 Task: Where is the Shard skyscraper situated in London?
Action: Mouse pressed left at (171, 120)
Screenshot: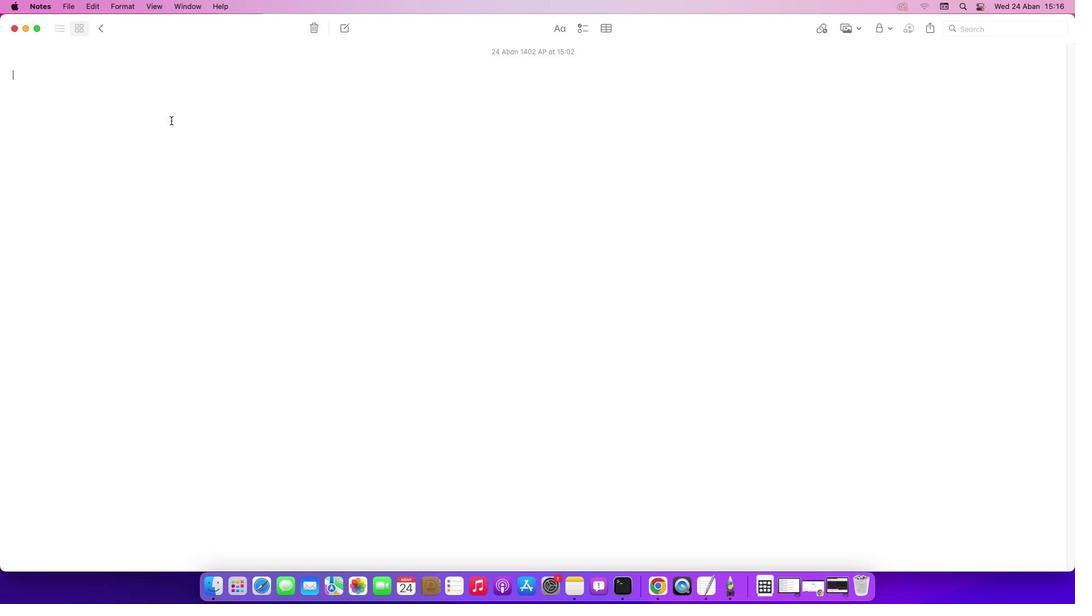 
Action: Key pressed Key.shift'W''h''e''r''e'Key.space'i''s'Key.space't''h''e'Key.spaceKey.shift'S''h''a''r''d'Key.space's''k''y''s''c''r''a''p''e''r'Key.space's''i''t''u''a''t''e''d'Key.space'i''n'Key.spaceKey.shift'L''o''n''d''o''n'Key.shift_r'?'Key.enter
Screenshot: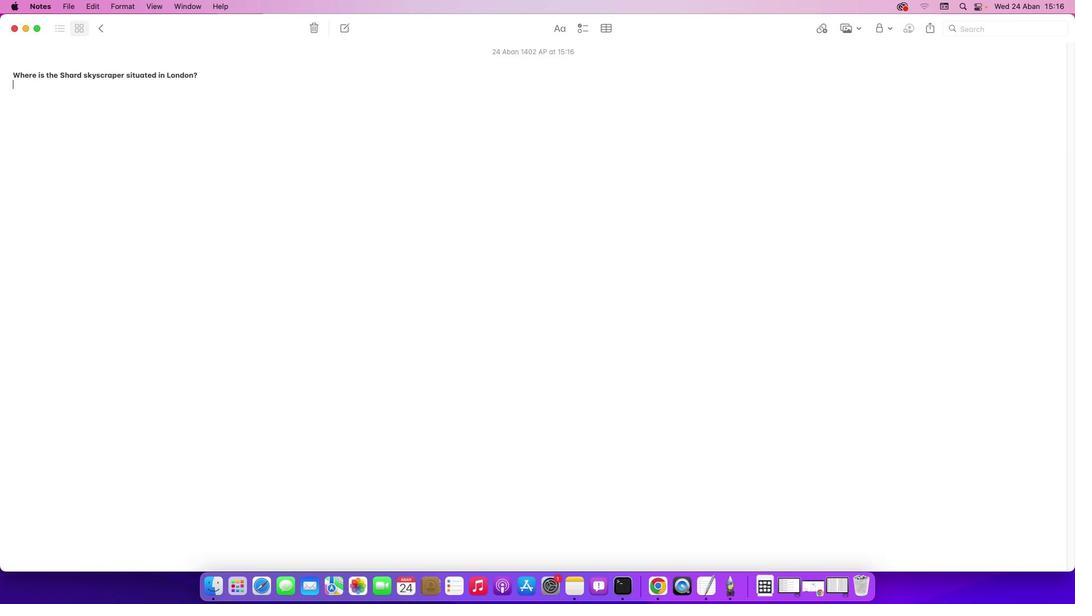 
Action: Mouse moved to (810, 586)
Screenshot: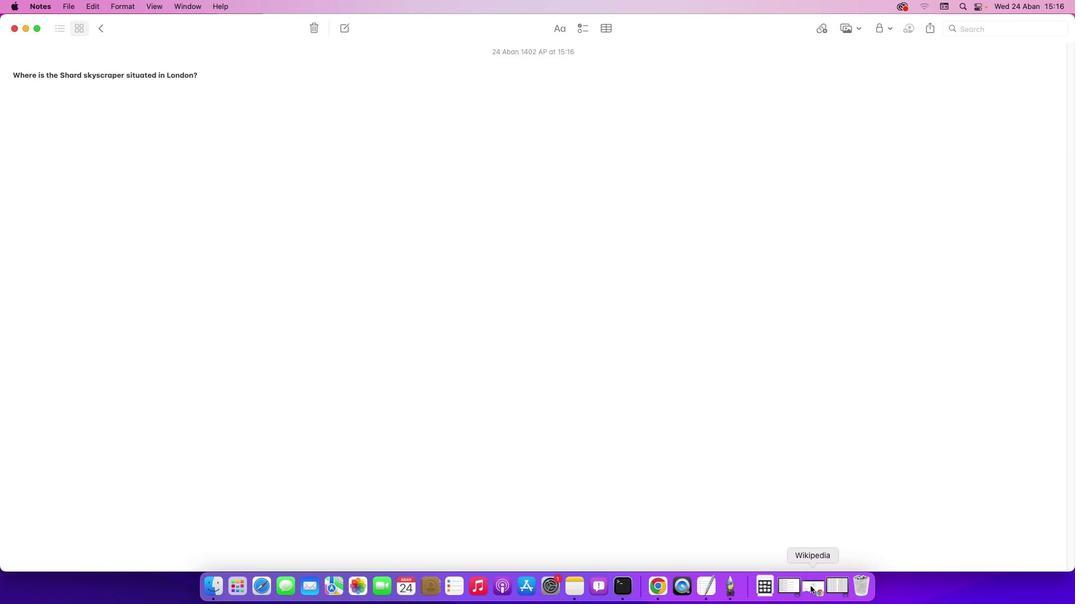 
Action: Mouse pressed left at (810, 586)
Screenshot: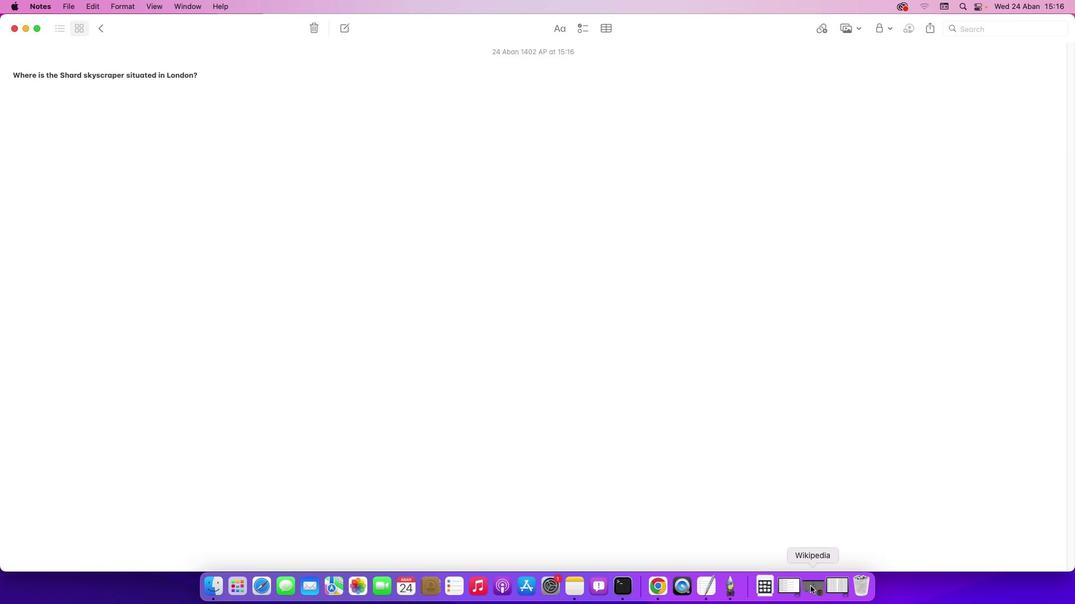 
Action: Mouse moved to (430, 341)
Screenshot: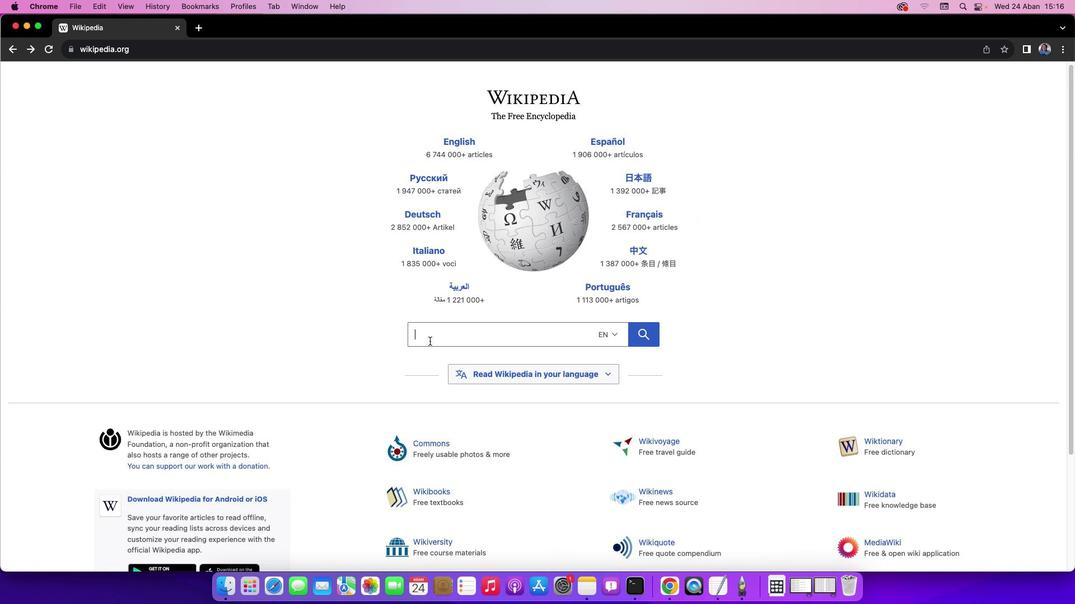 
Action: Mouse pressed left at (430, 341)
Screenshot: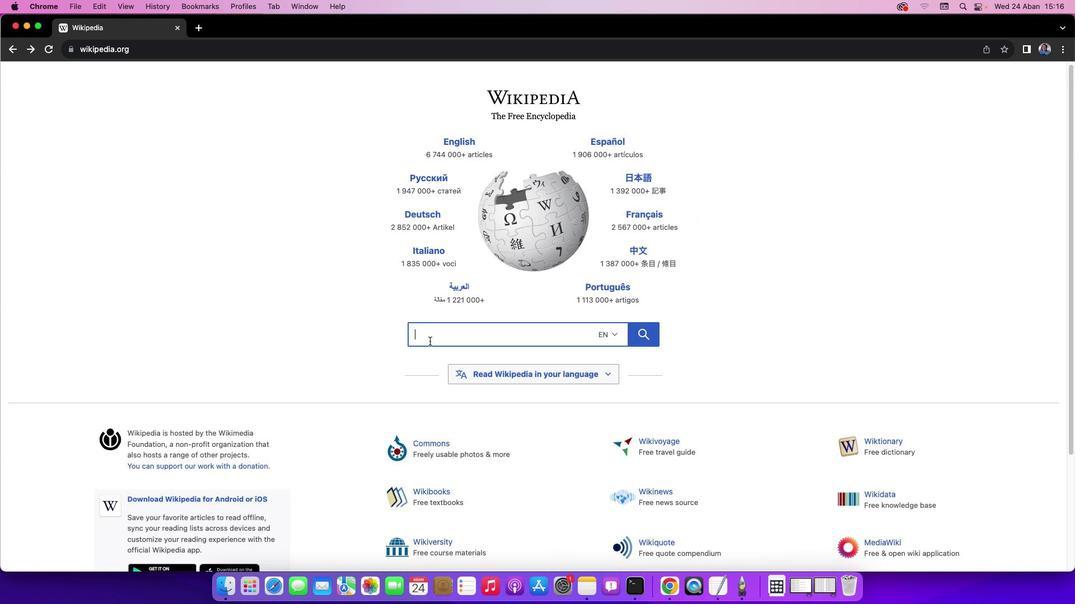 
Action: Key pressed Key.shift'S''h''a''r''d'Key.spaceKey.shift's''k''y''s''c''r''a''p''e''r'
Screenshot: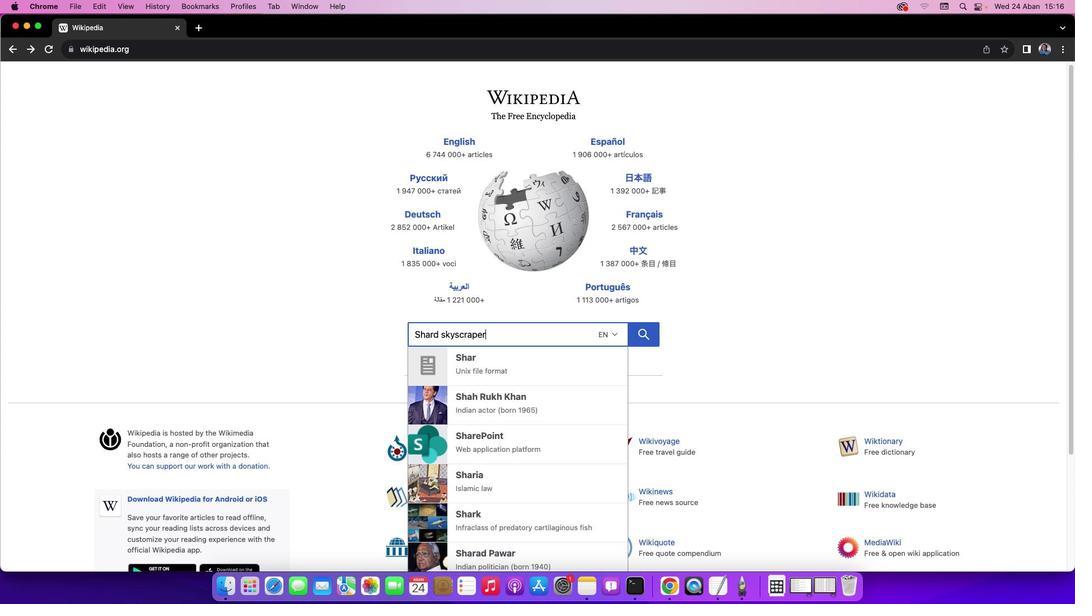 
Action: Mouse moved to (643, 334)
Screenshot: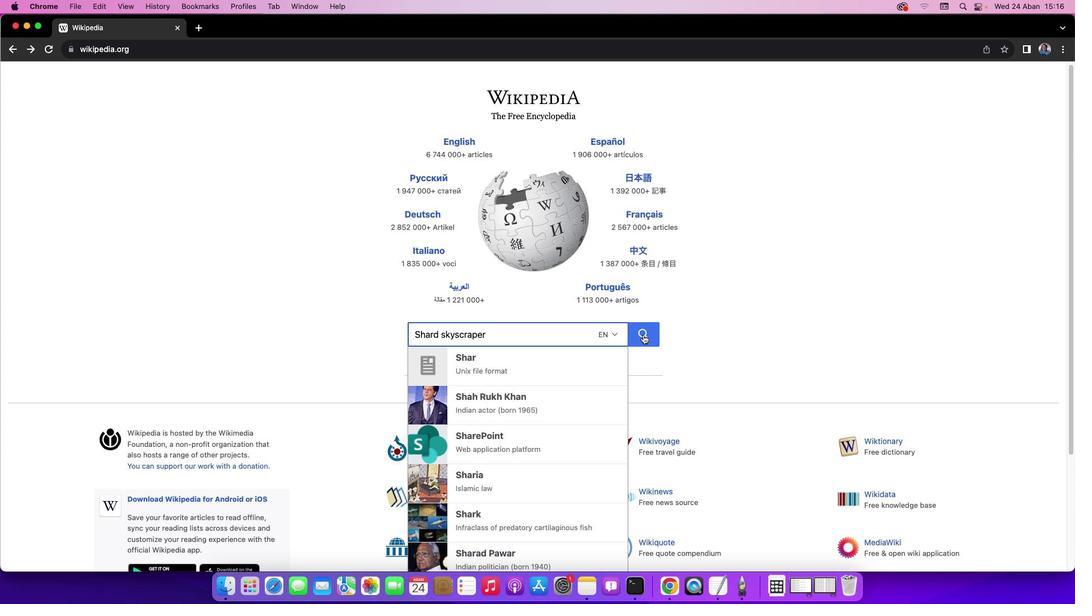 
Action: Mouse pressed left at (643, 334)
Screenshot: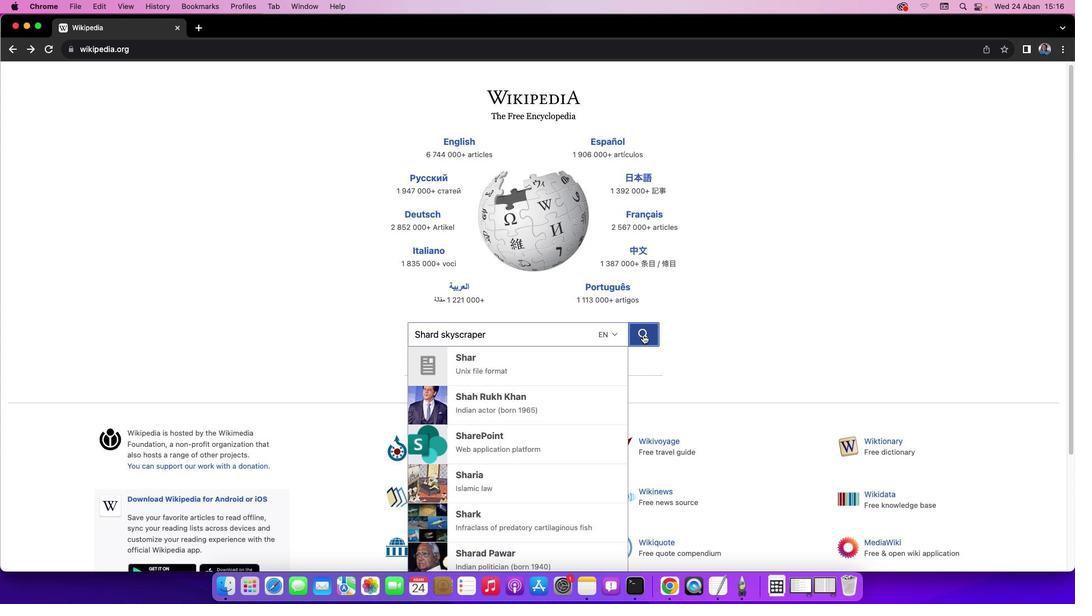 
Action: Mouse moved to (1071, 92)
Screenshot: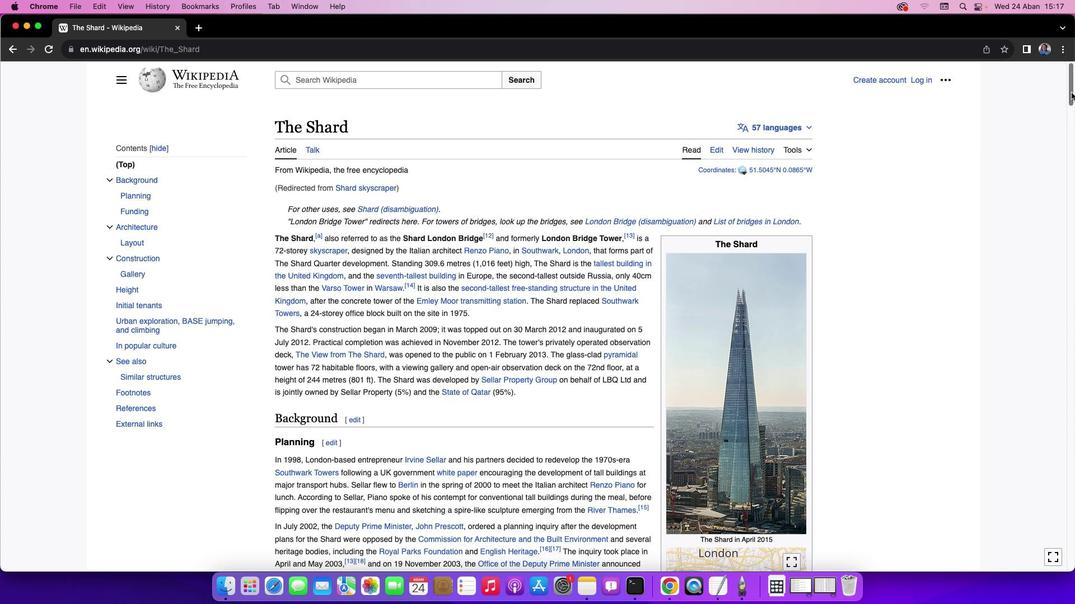 
Action: Mouse pressed left at (1071, 92)
Screenshot: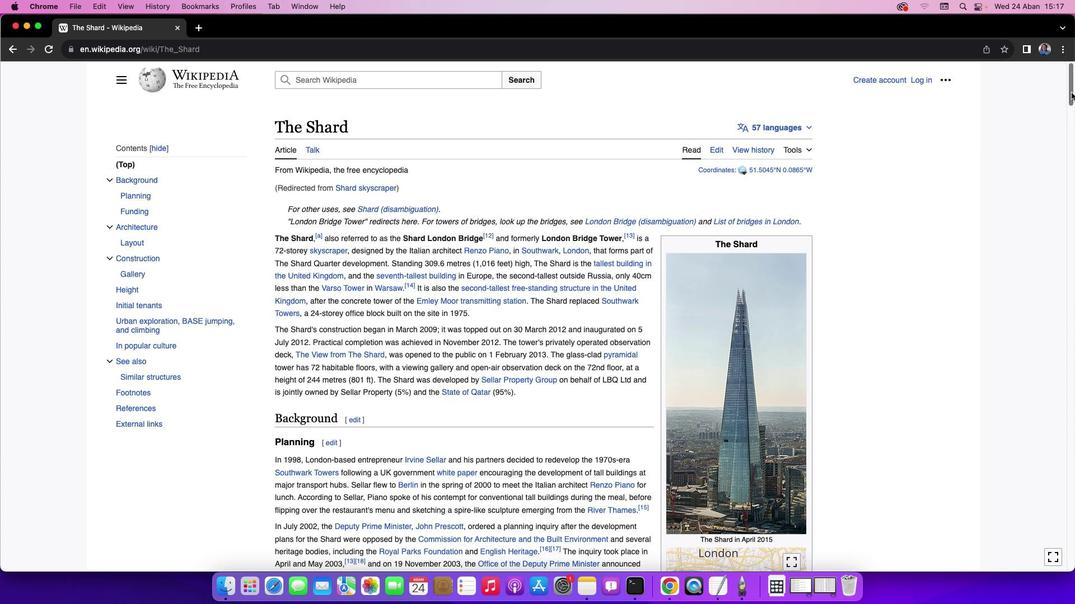 
Action: Mouse moved to (27, 26)
Screenshot: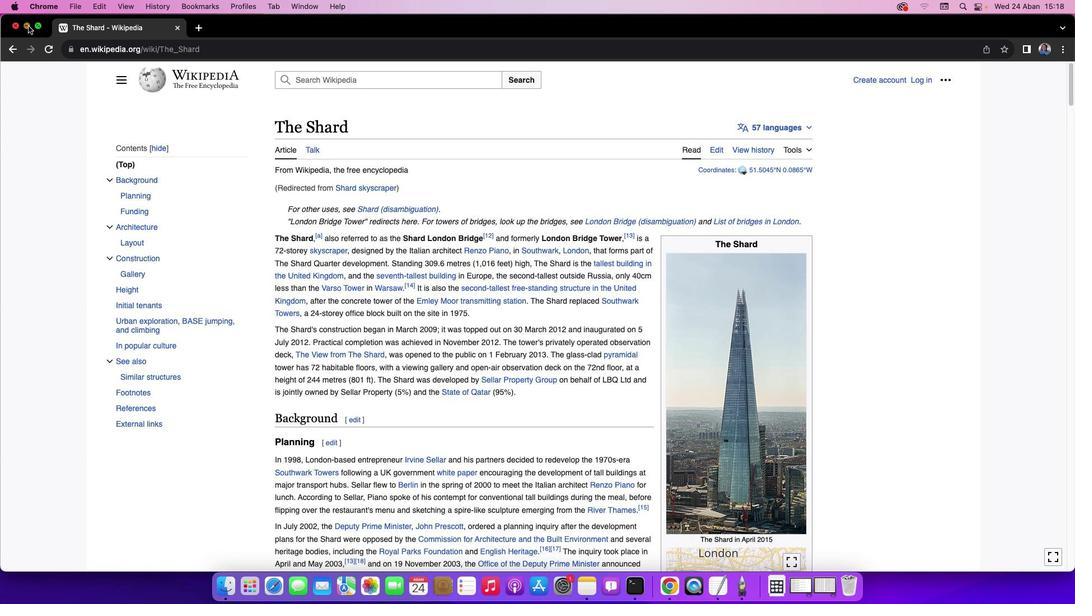 
Action: Mouse pressed left at (27, 26)
Screenshot: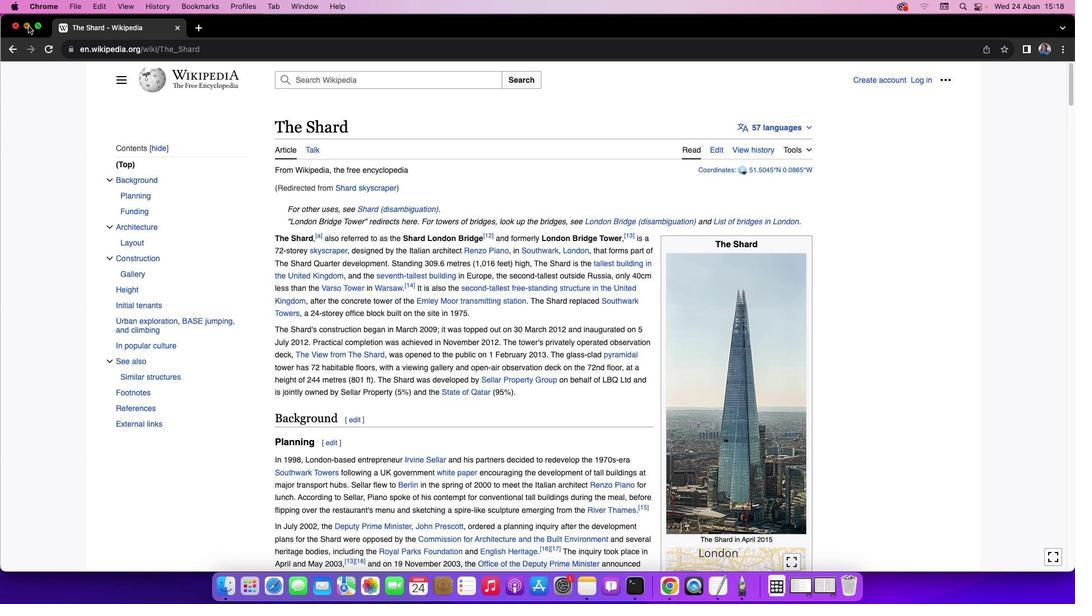 
Action: Mouse moved to (48, 97)
Screenshot: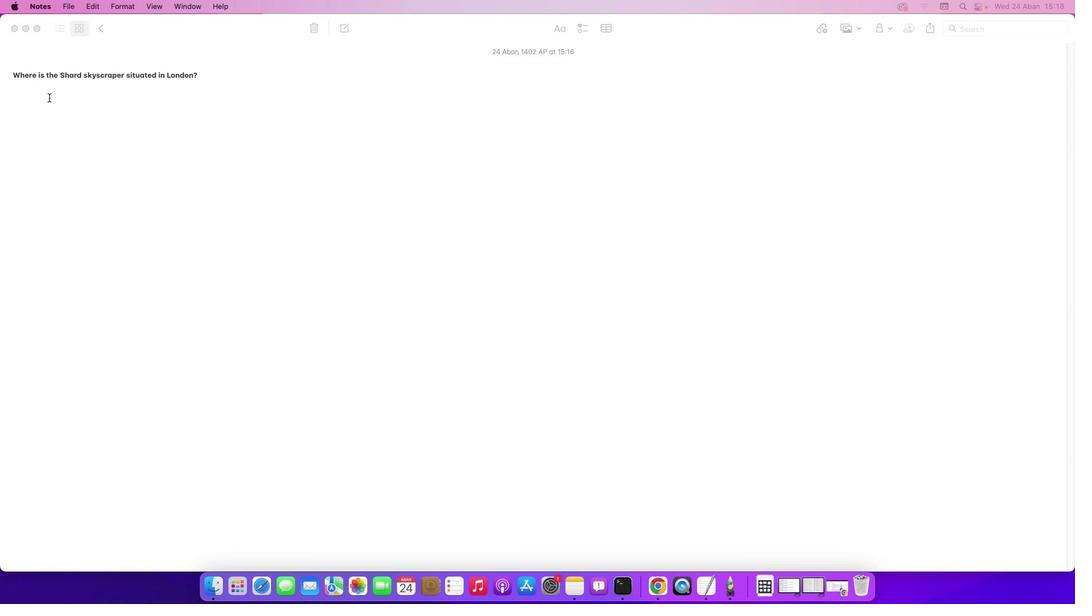 
Action: Mouse pressed left at (48, 97)
Screenshot: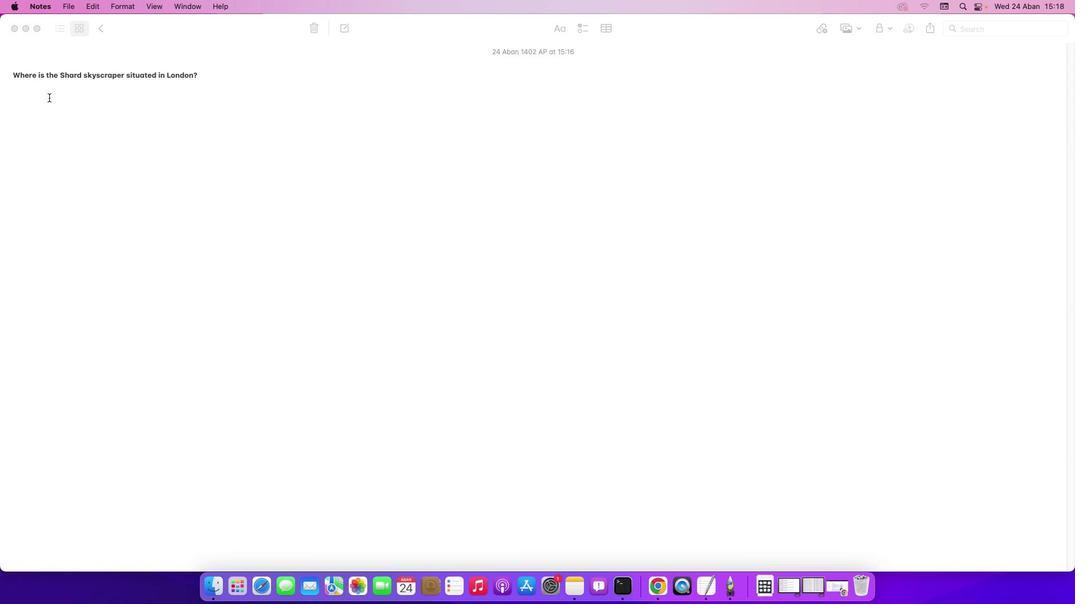 
Action: Key pressed Key.shift'T''h''e'Key.spaceKey.shift'S''h''a''r''d'Key.spaceKey.shift's''k''y''s''c''r''a''p''e''r'Key.space'i''s'Key.space'l''o''c''a''t''e''d'Key.space'o''n'Key.space't''h''e'Key.spaceKey.shift'L''o''n''d''o''n'Key.spaceKey.shift'B''r''i''d''g''e'Key.space's''t''r''e''e''t'Key.space'i''n'Key.spaceKey.shift'S''o''u''t''h''w''a''r''k'Key.space'd''i''s''t''r''i''c''t'Key.space'o''f'Key.spaceKey.shift'L''o''n''d''o''n'Key.space'i''n'Key.space't''h''e'Key.spaceKey.shift'U''n''i''t''e''d'Key.spaceKey.shift'K''i''n''g''d''o''m''.'
Screenshot: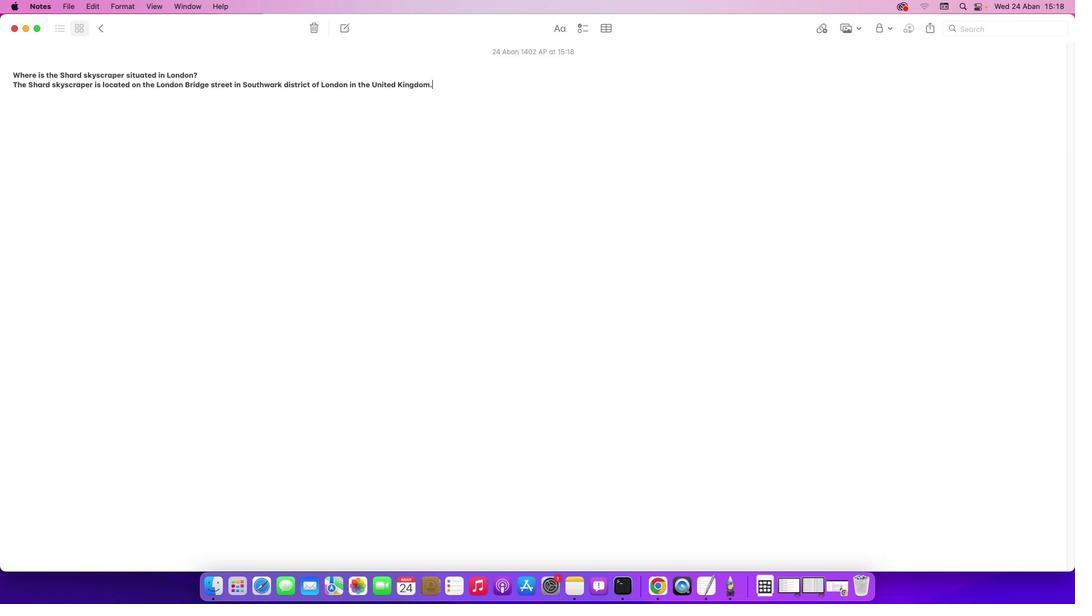 
